 Task: Find the best route from Minneapolis, Minnesota, to Duluth, Minnesota.
Action: Mouse moved to (302, 84)
Screenshot: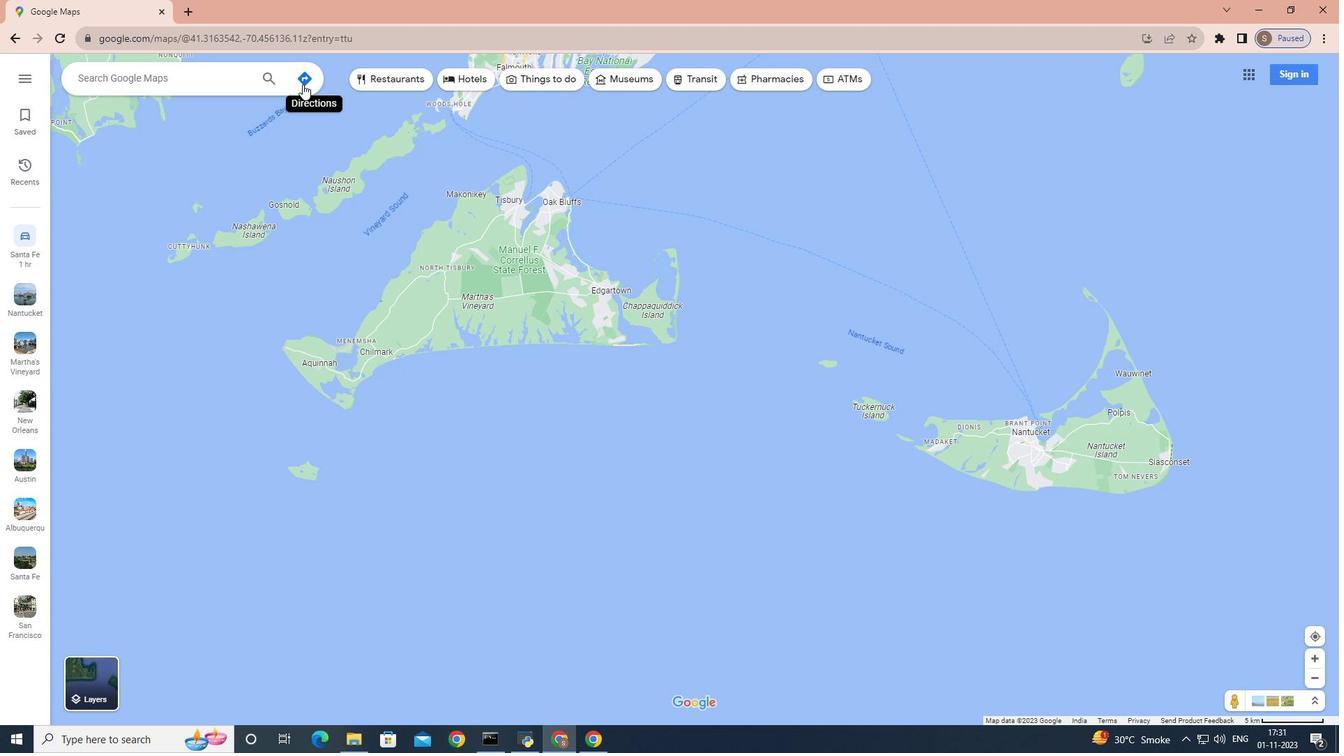 
Action: Mouse pressed left at (302, 84)
Screenshot: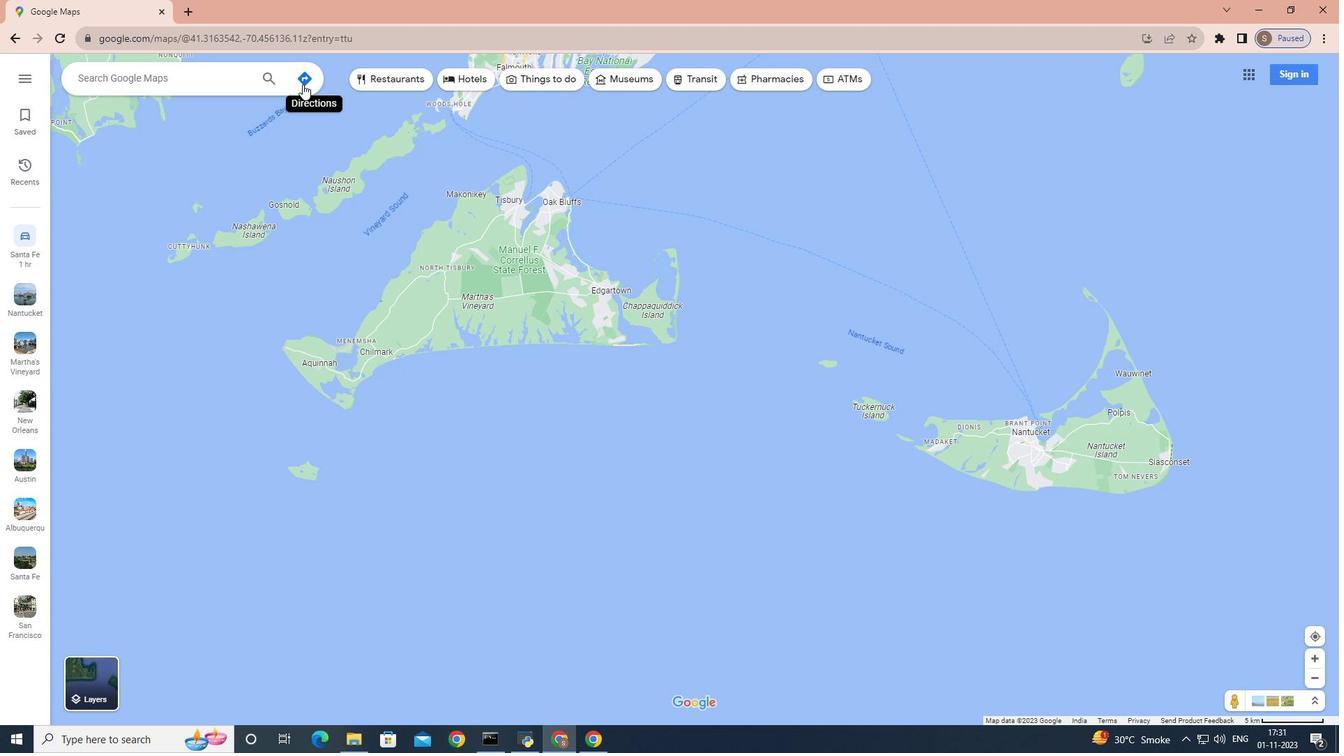 
Action: Mouse moved to (228, 103)
Screenshot: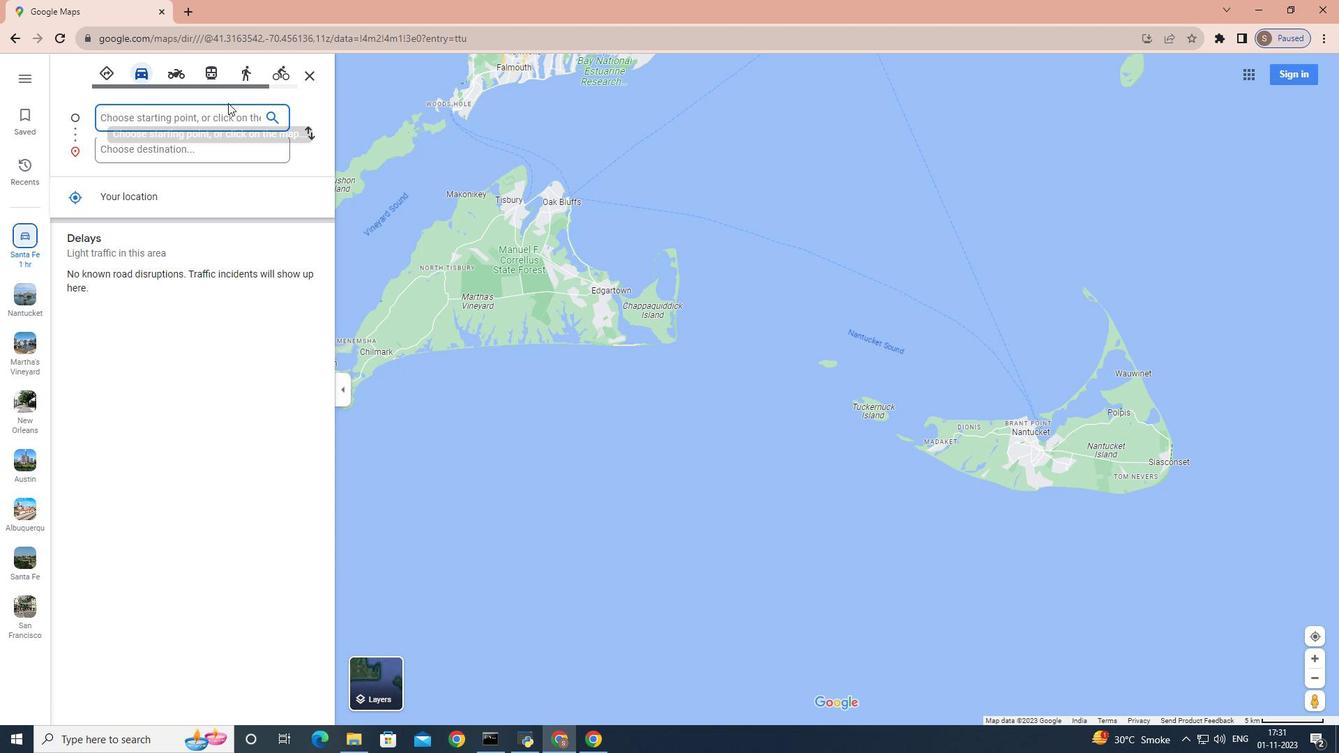 
Action: Mouse pressed left at (228, 103)
Screenshot: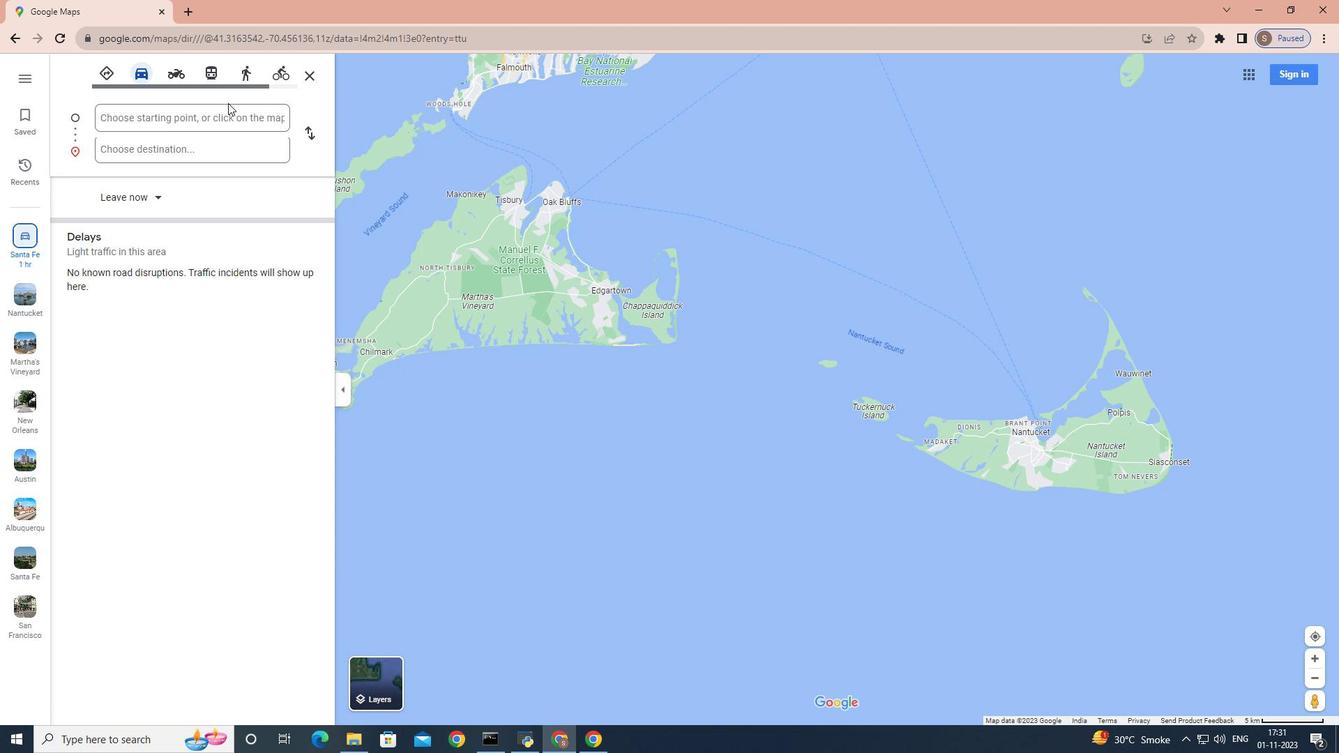 
Action: Key pressed <Key.shift>Minneapolis,<Key.space><Key.shift>Minnesota
Screenshot: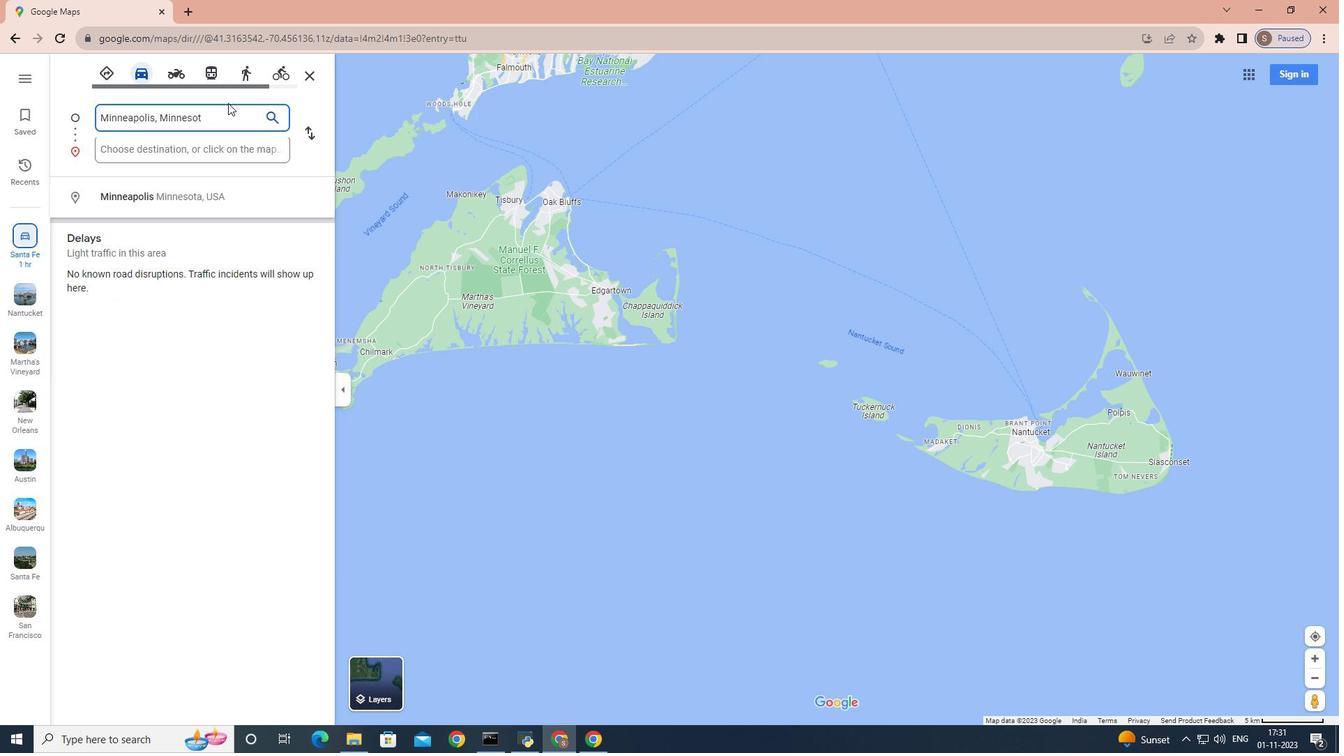 
Action: Mouse moved to (214, 150)
Screenshot: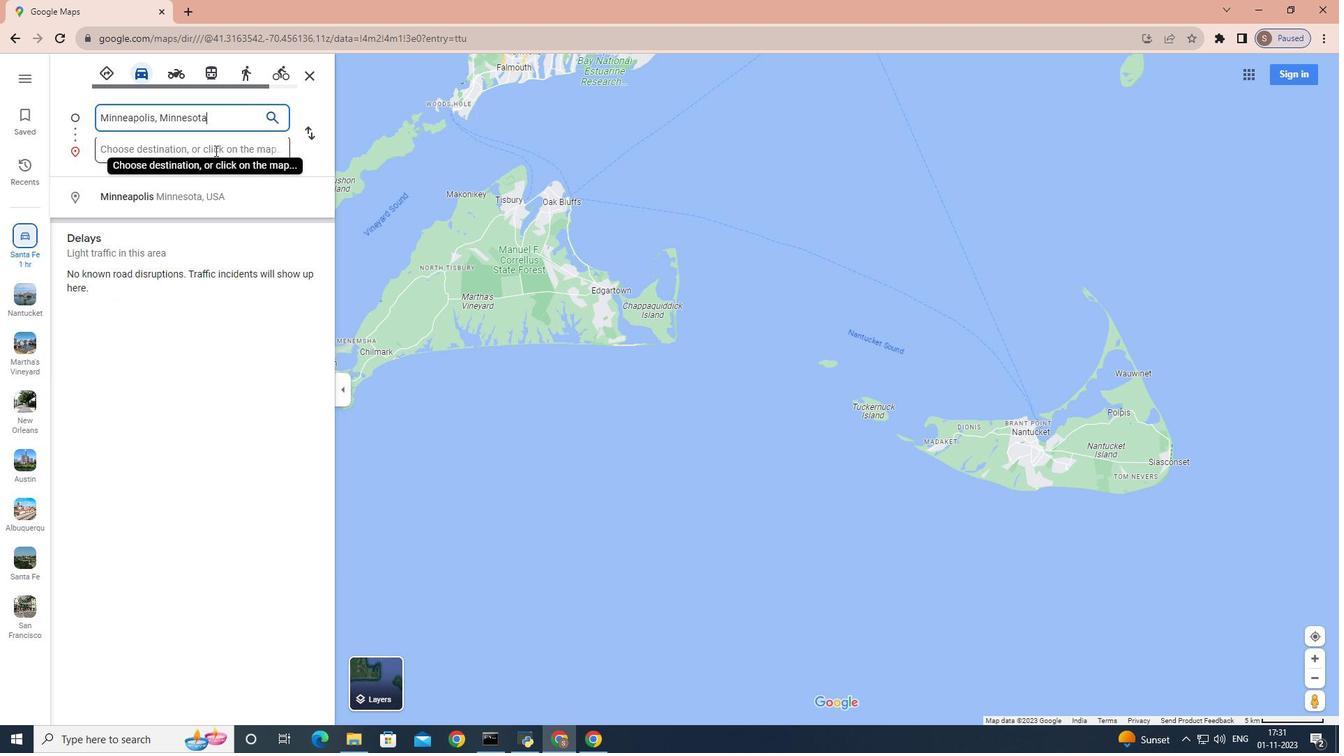 
Action: Mouse pressed left at (214, 150)
Screenshot: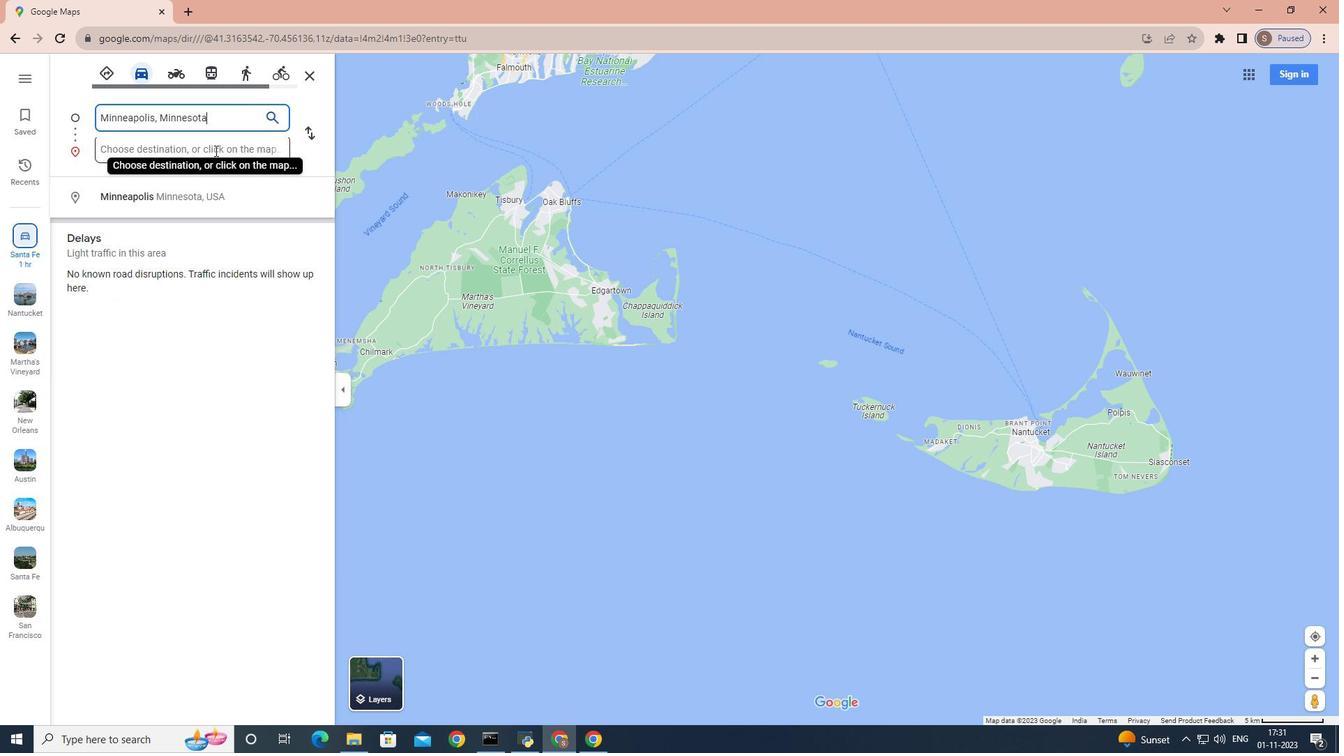 
Action: Key pressed <Key.shift>Duluth,<Key.space><Key.shift>Min<Key.backspace>nnesto<Key.backspace><Key.backspace>ota<Key.enter>
Screenshot: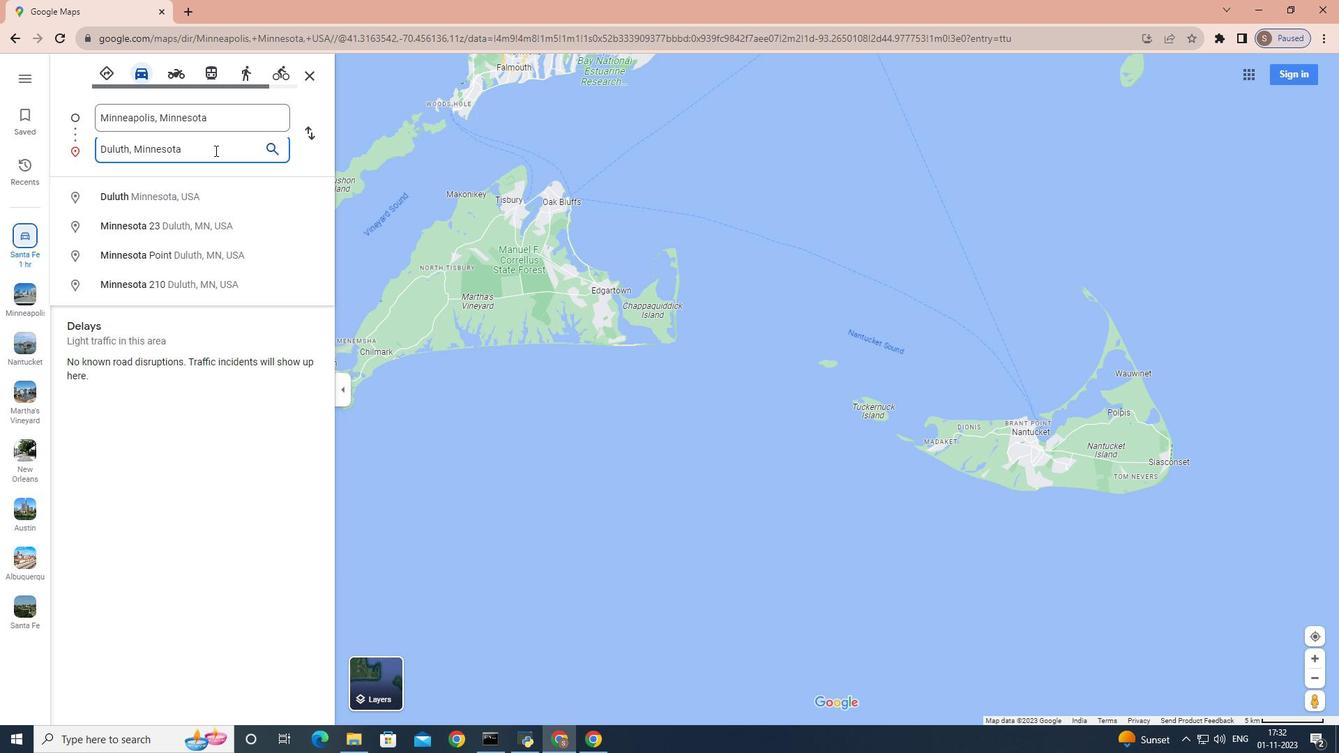 
Action: Mouse moved to (115, 83)
Screenshot: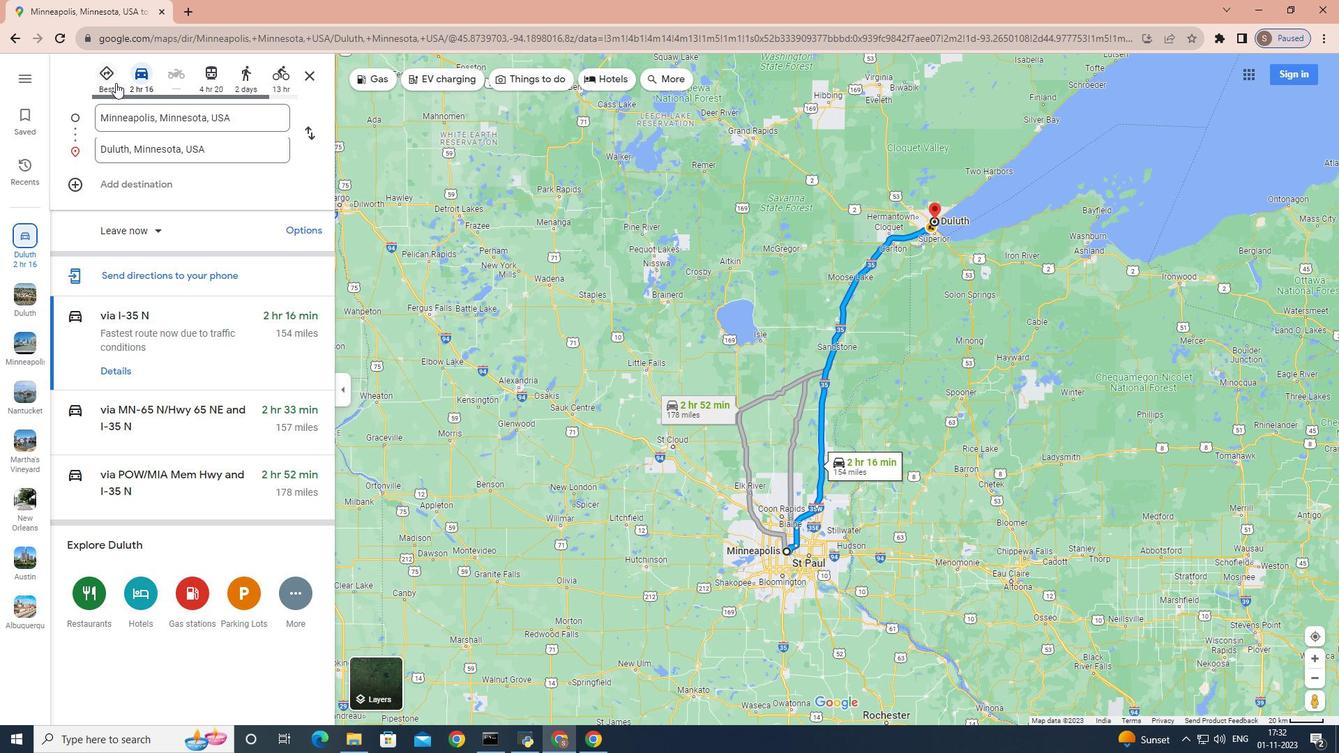 
Action: Mouse pressed left at (115, 83)
Screenshot: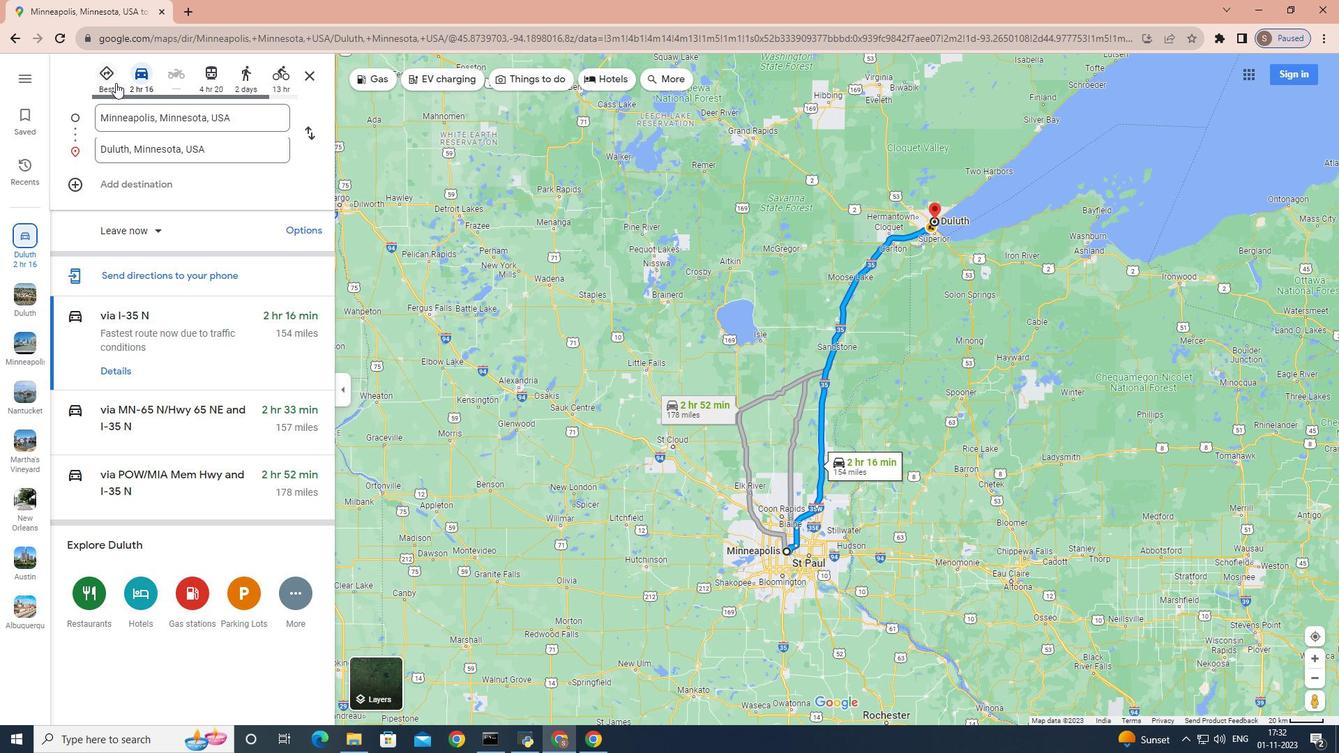 
Action: Mouse moved to (243, 176)
Screenshot: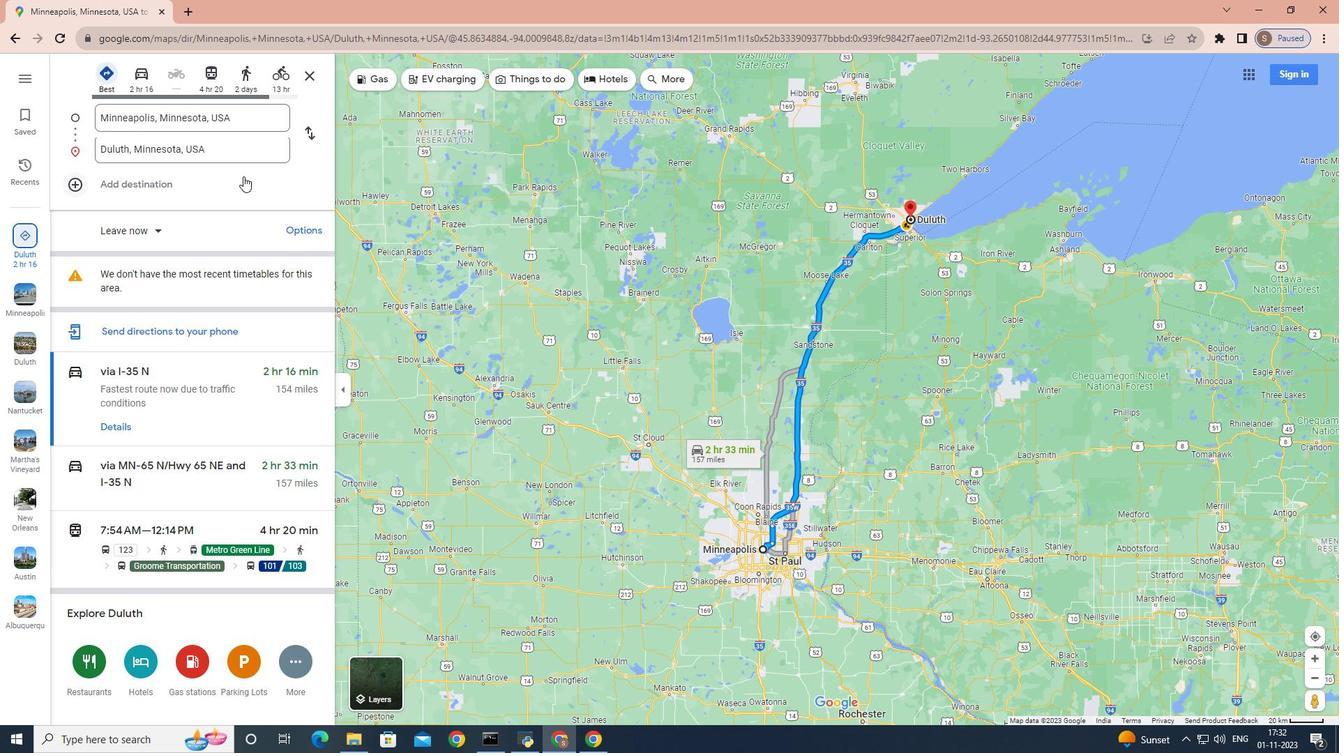 
